 Task: Apply layout caption in current slide.
Action: Mouse moved to (390, 91)
Screenshot: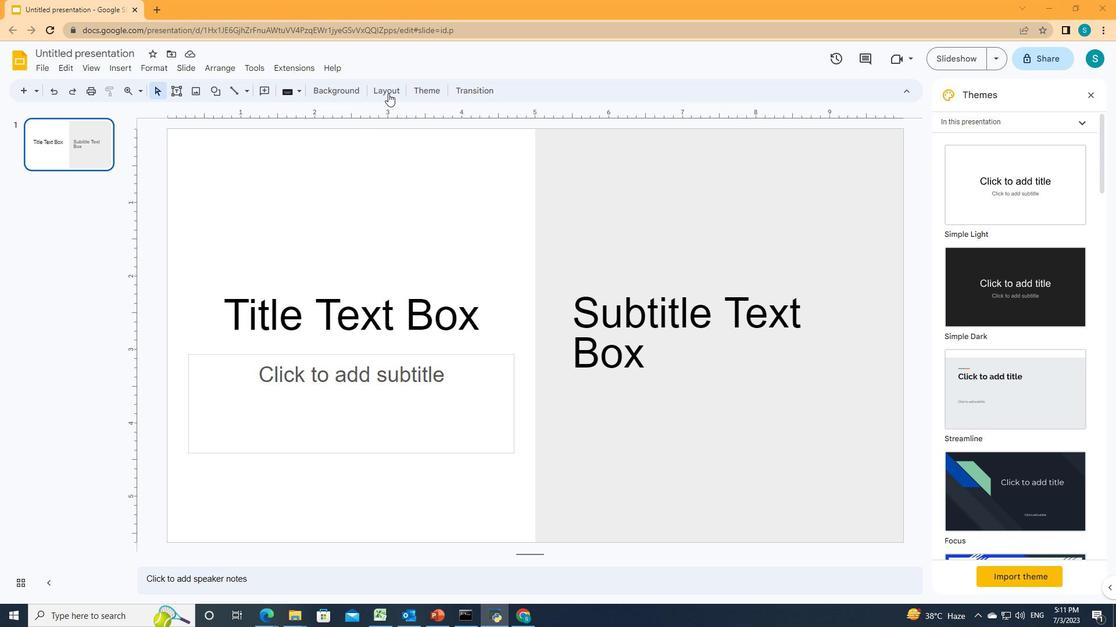 
Action: Mouse pressed left at (390, 91)
Screenshot: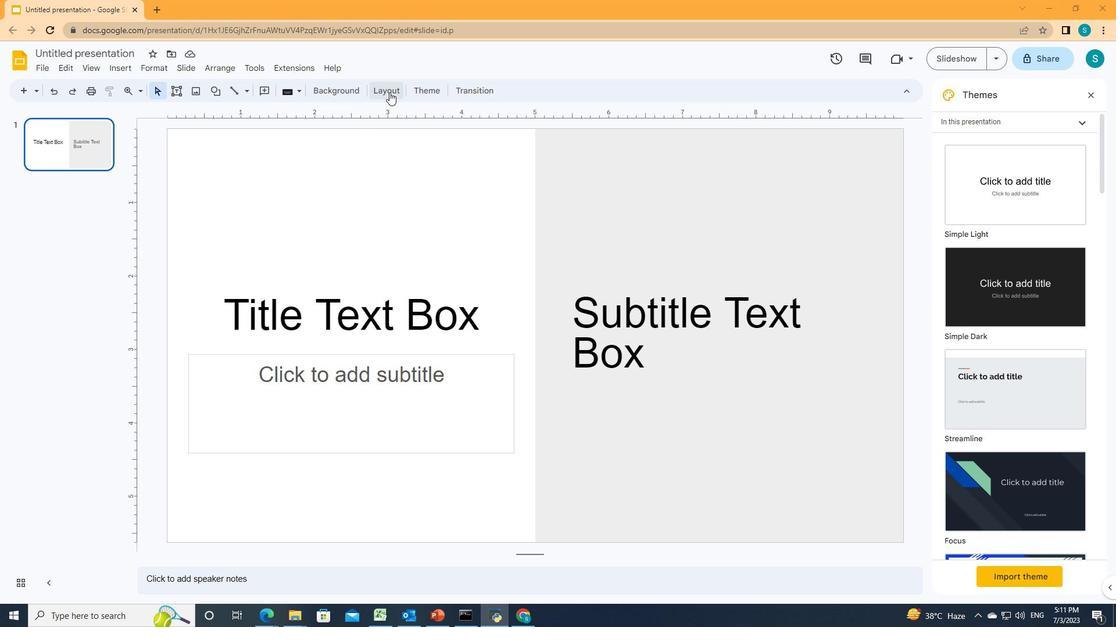 
Action: Mouse moved to (558, 248)
Screenshot: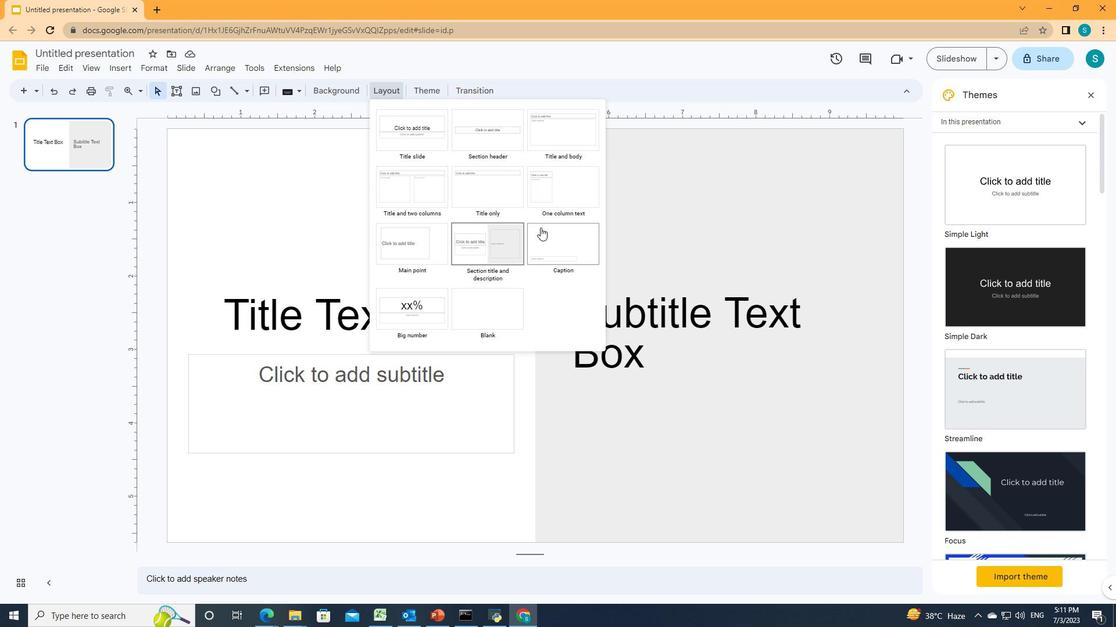 
Action: Mouse pressed left at (558, 248)
Screenshot: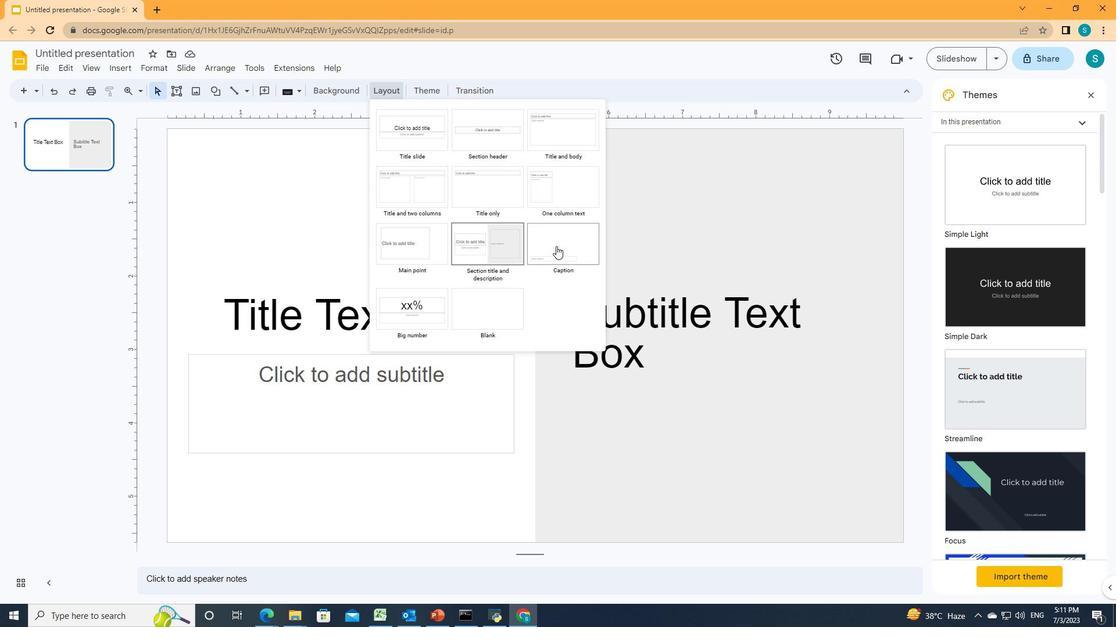 
Action: Mouse moved to (529, 313)
Screenshot: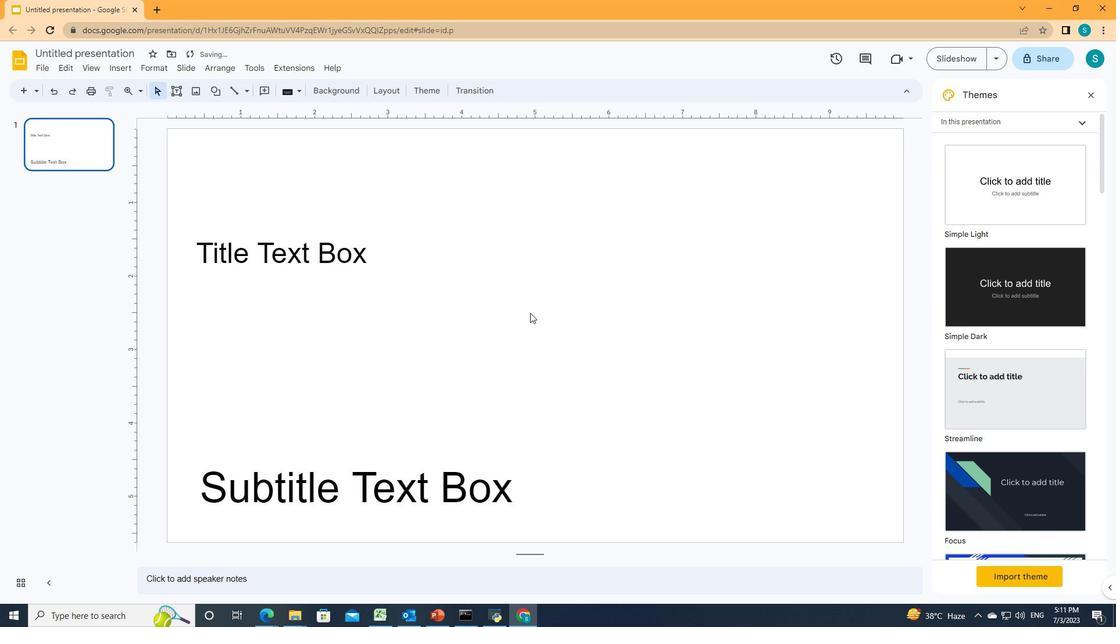 
